 Task: Filter the notifications by "is:repository-invitation".
Action: Mouse moved to (1160, 152)
Screenshot: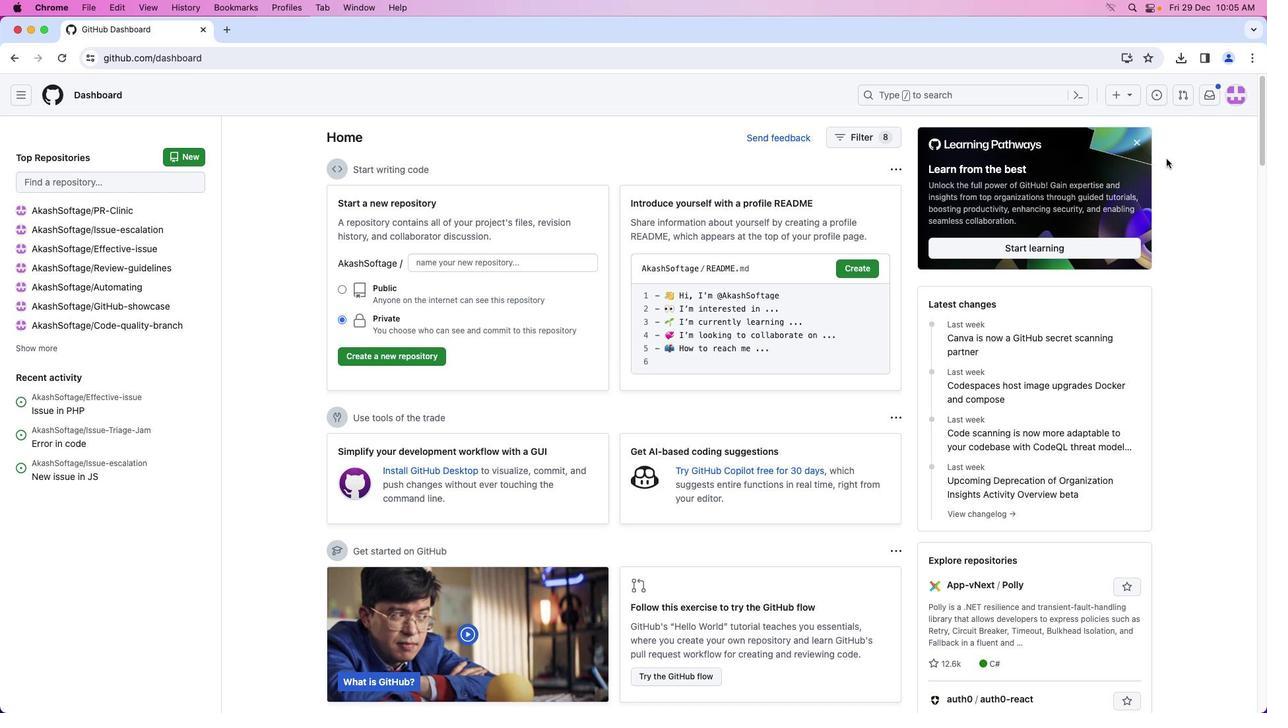 
Action: Mouse pressed left at (1160, 152)
Screenshot: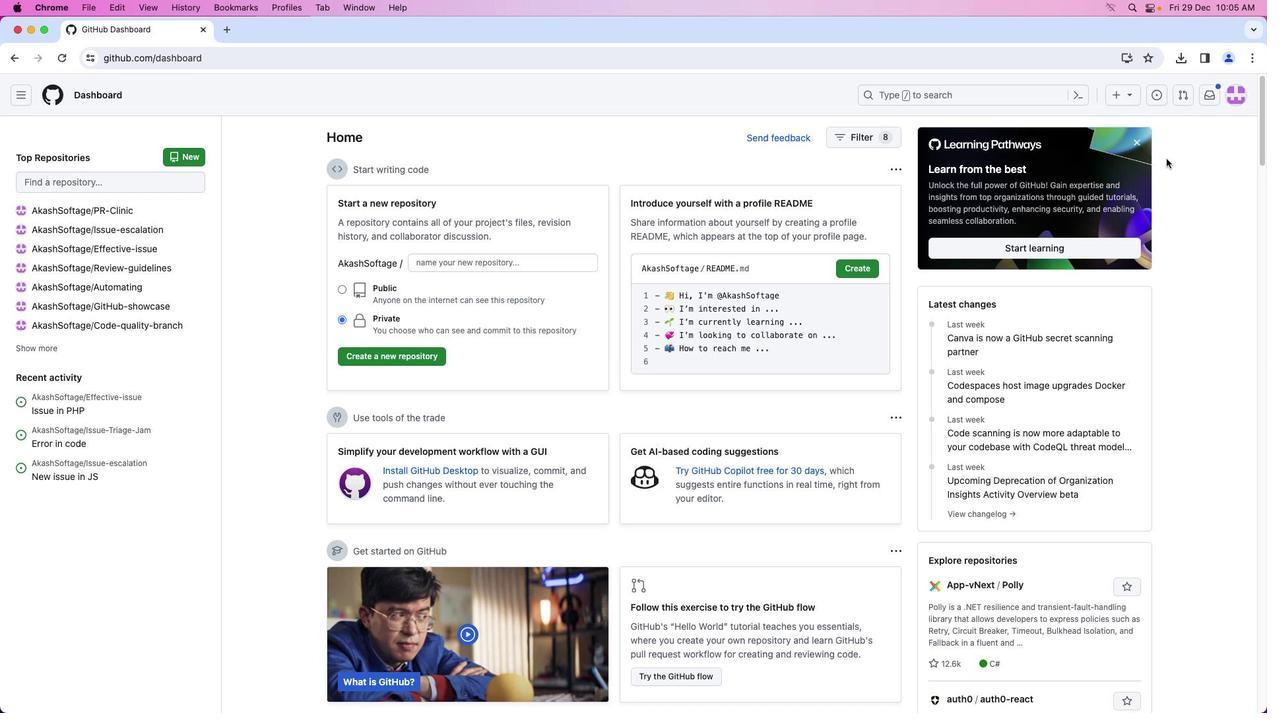 
Action: Mouse moved to (1200, 90)
Screenshot: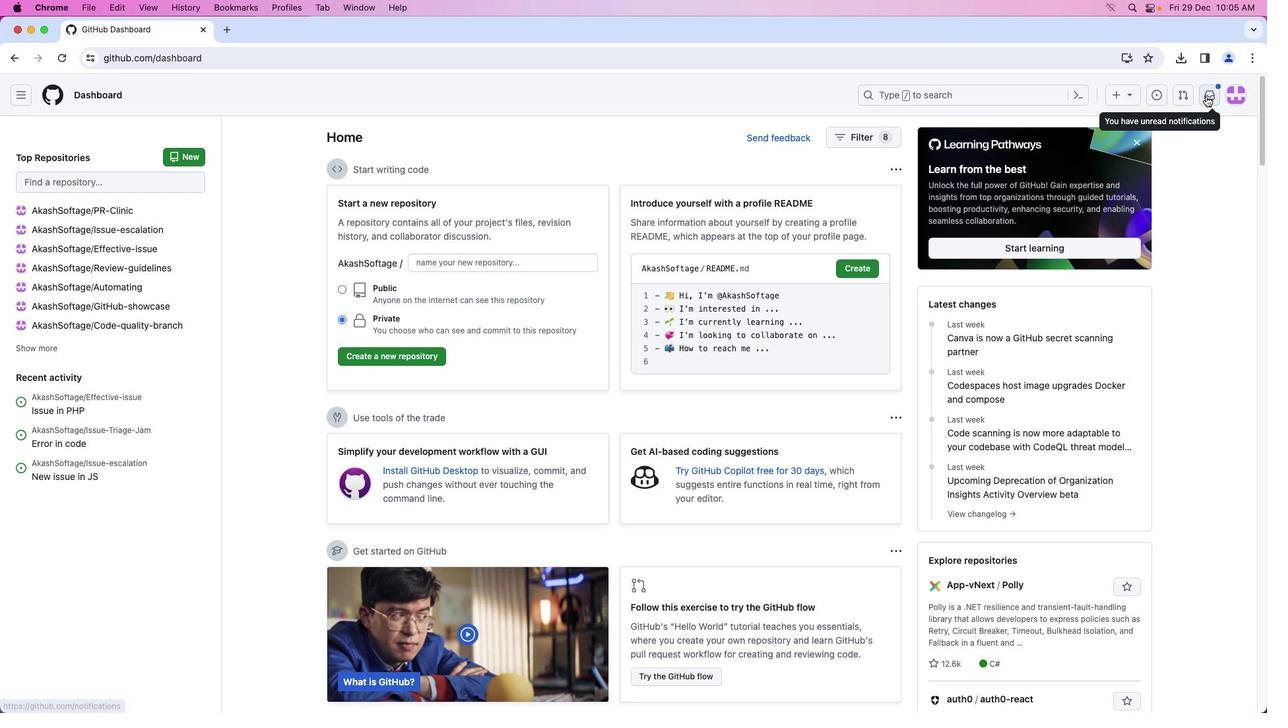 
Action: Mouse pressed left at (1200, 90)
Screenshot: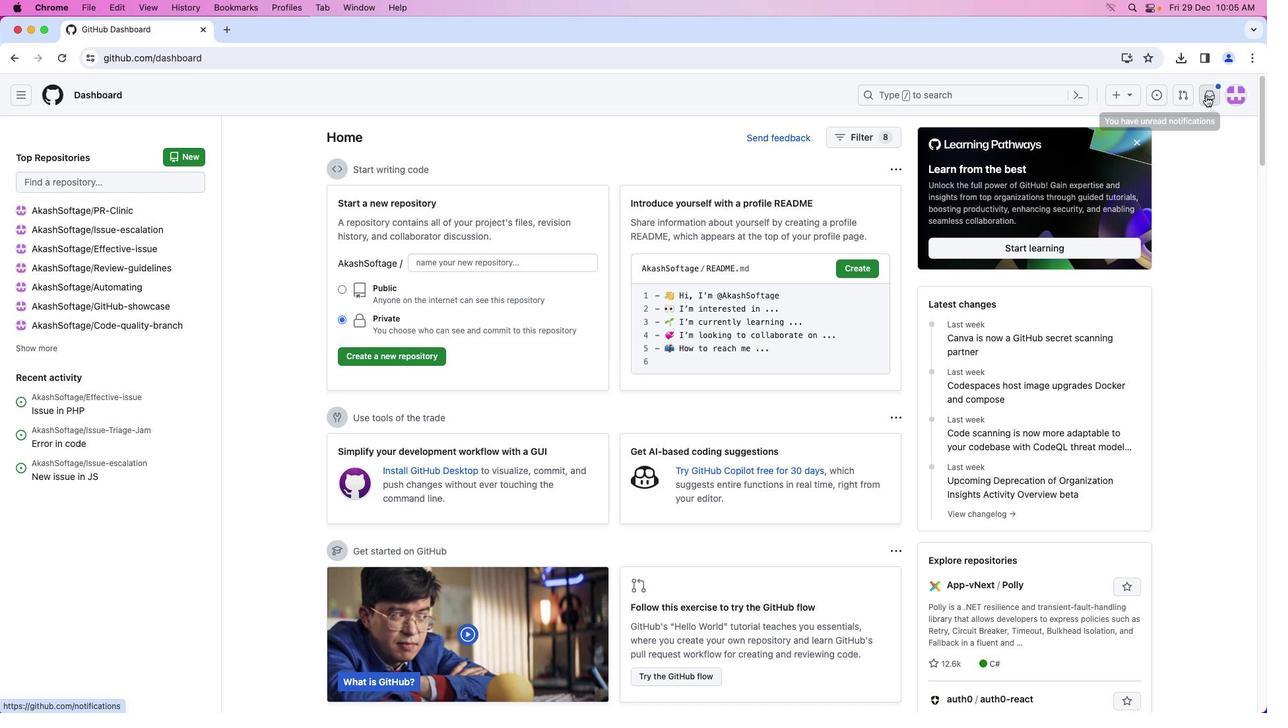 
Action: Mouse moved to (403, 130)
Screenshot: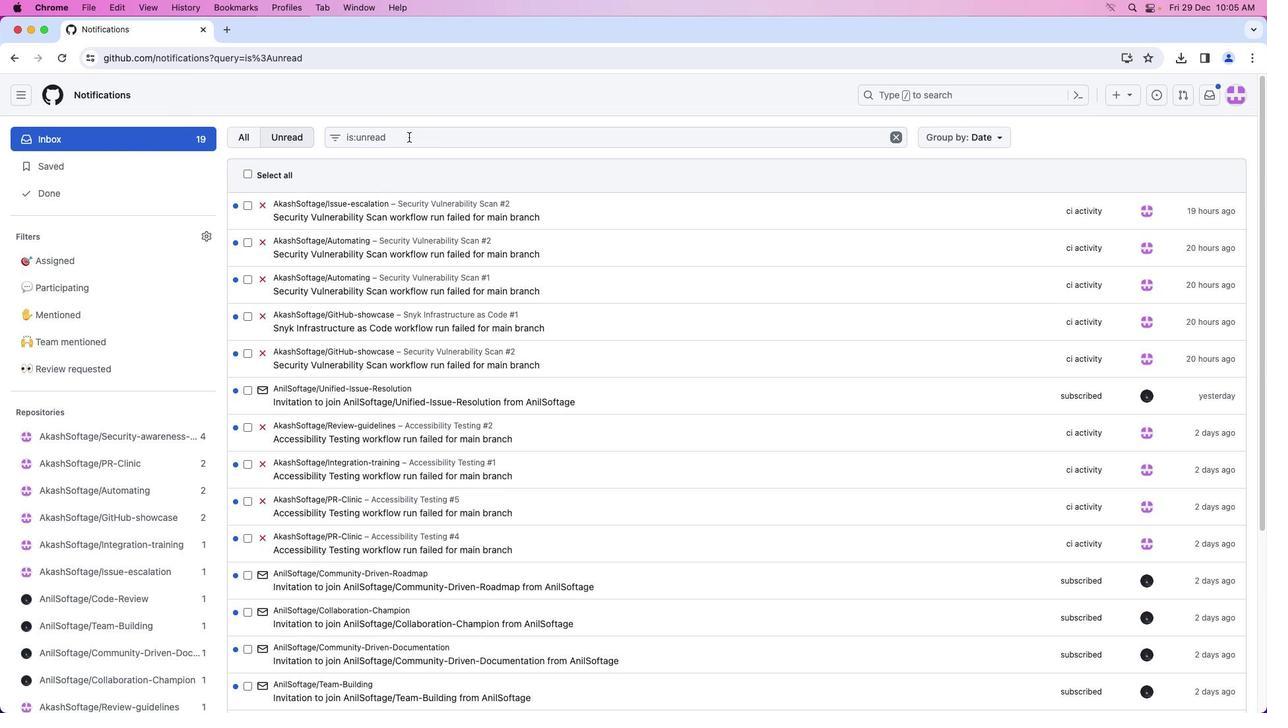 
Action: Mouse pressed left at (403, 130)
Screenshot: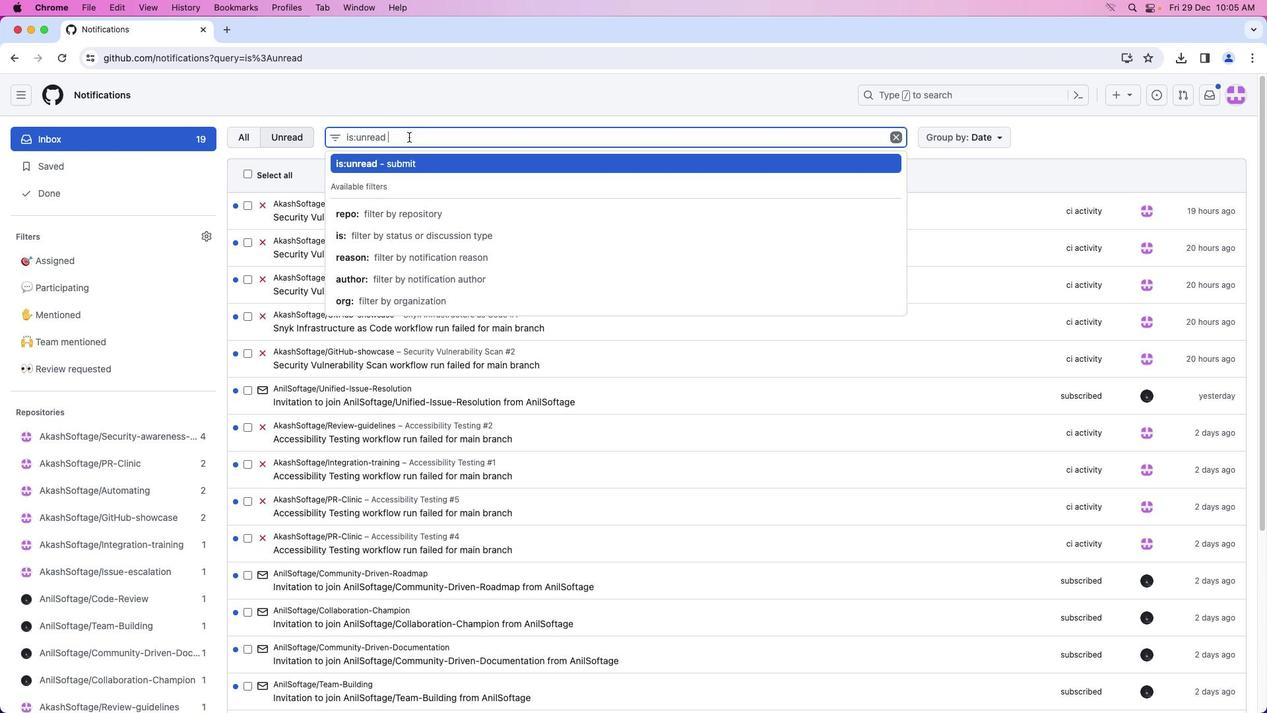 
Action: Key pressed Key.backspaceKey.backspaceKey.backspaceKey.backspaceKey.backspaceKey.backspaceKey.backspaceKey.caps_lockKey.backspaceKey.backspaceKey.backspaceKey.backspaceKey.backspace'i''s'Key.shift_r':''r''e''p''o''s''i''t''o''r''y''-''i''n''v''i''t''a''t''i''o''n'Key.enter
Screenshot: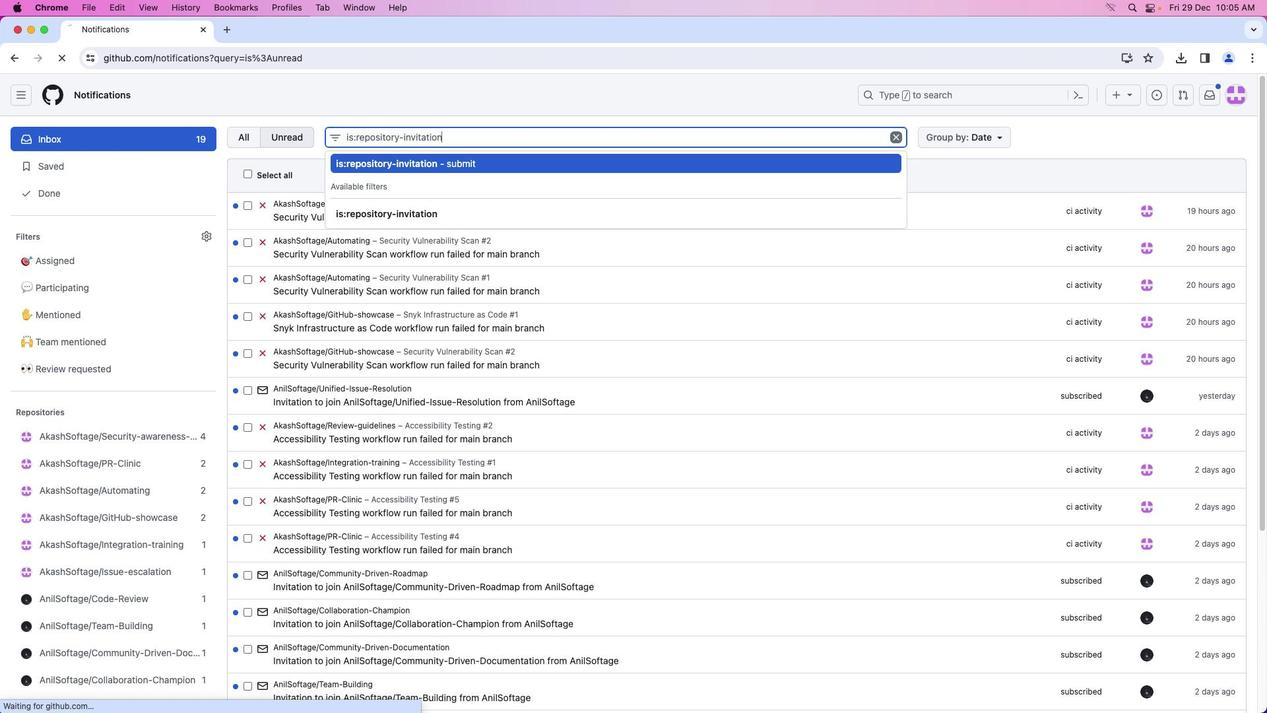 
Action: Mouse moved to (723, 527)
Screenshot: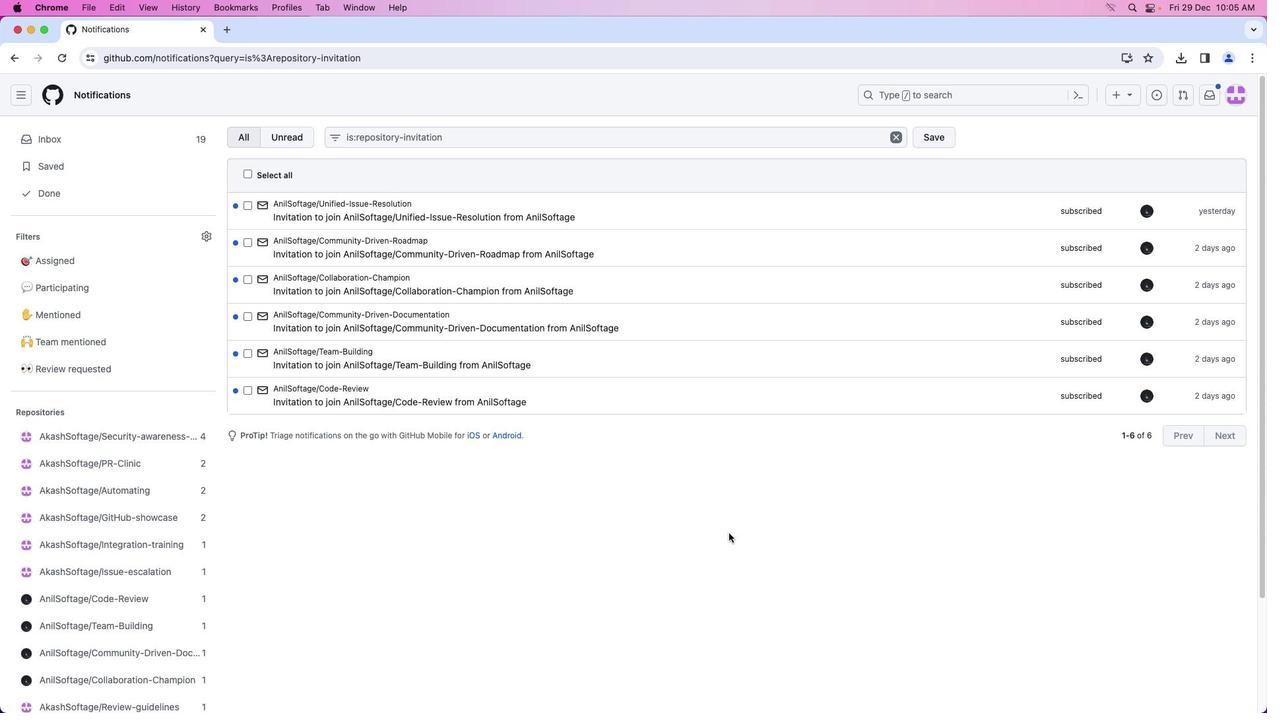
Action: Mouse pressed left at (723, 527)
Screenshot: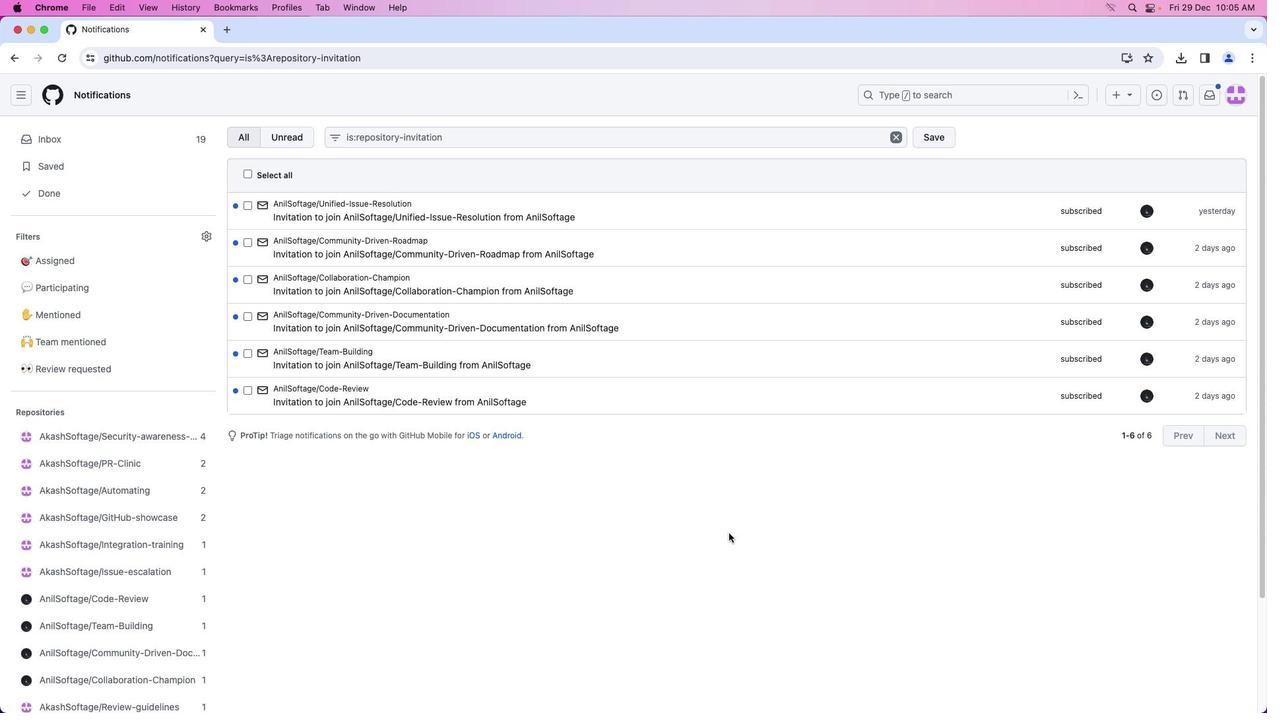 
Action: Mouse moved to (796, 513)
Screenshot: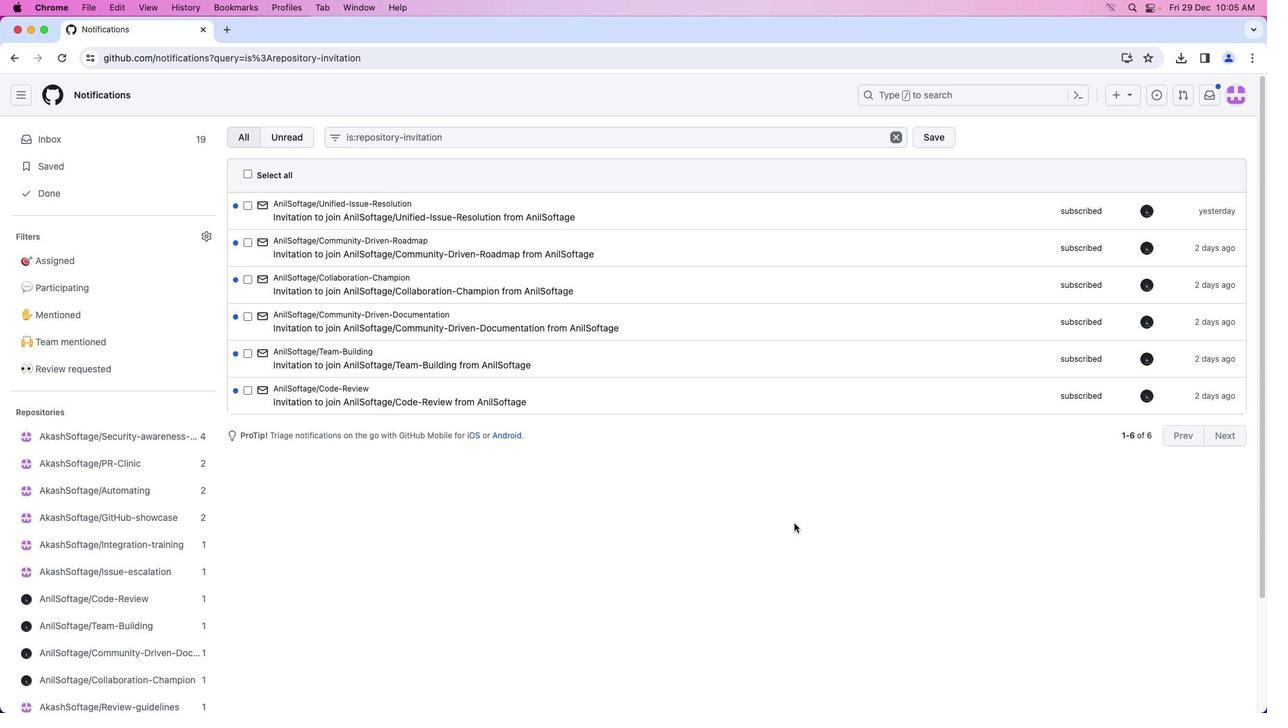 
